 Task: In the  document planning.rtf Insert the command  'Editing'Email the file to   'softage.4@softage.net', with message attached Important: I've emailed you crucial details. Please make sure to go through it thoroughly. and file type: Open Document
Action: Mouse moved to (270, 341)
Screenshot: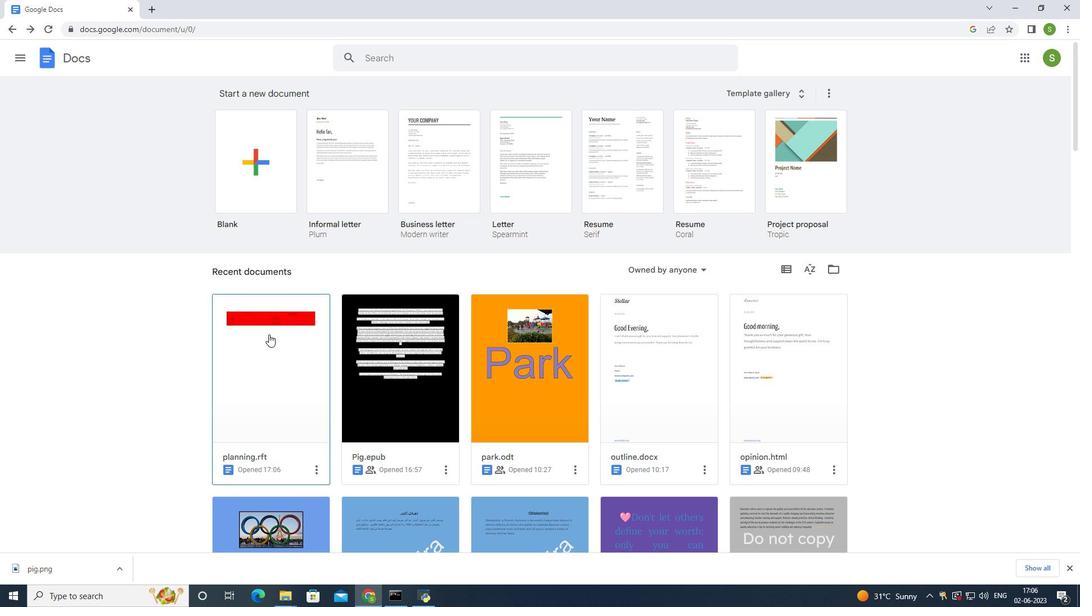 
Action: Mouse pressed left at (270, 341)
Screenshot: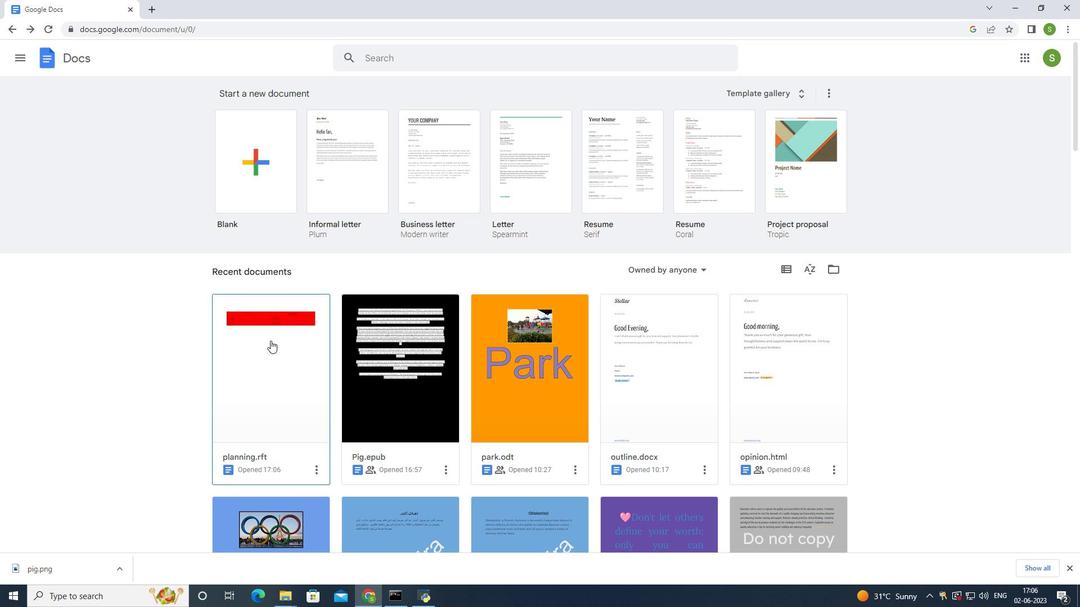 
Action: Mouse moved to (1015, 59)
Screenshot: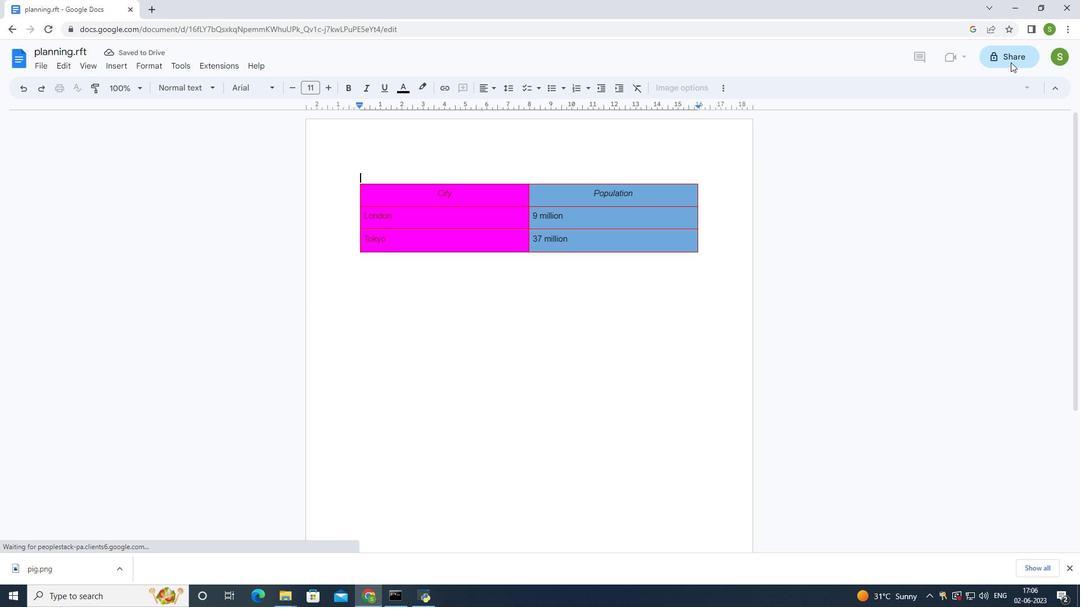 
Action: Mouse pressed left at (1015, 59)
Screenshot: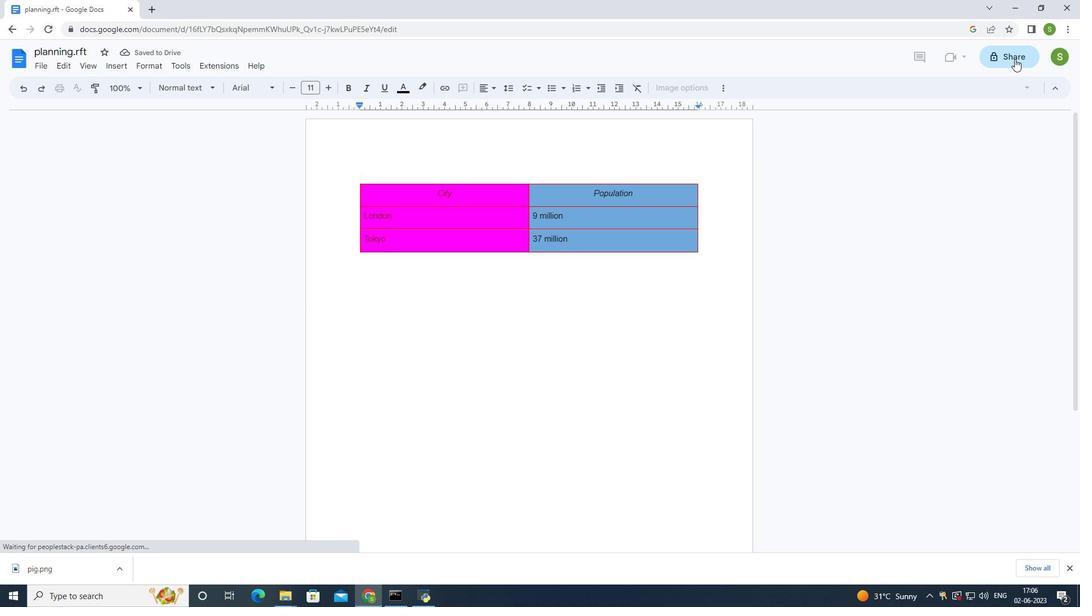 
Action: Mouse moved to (670, 252)
Screenshot: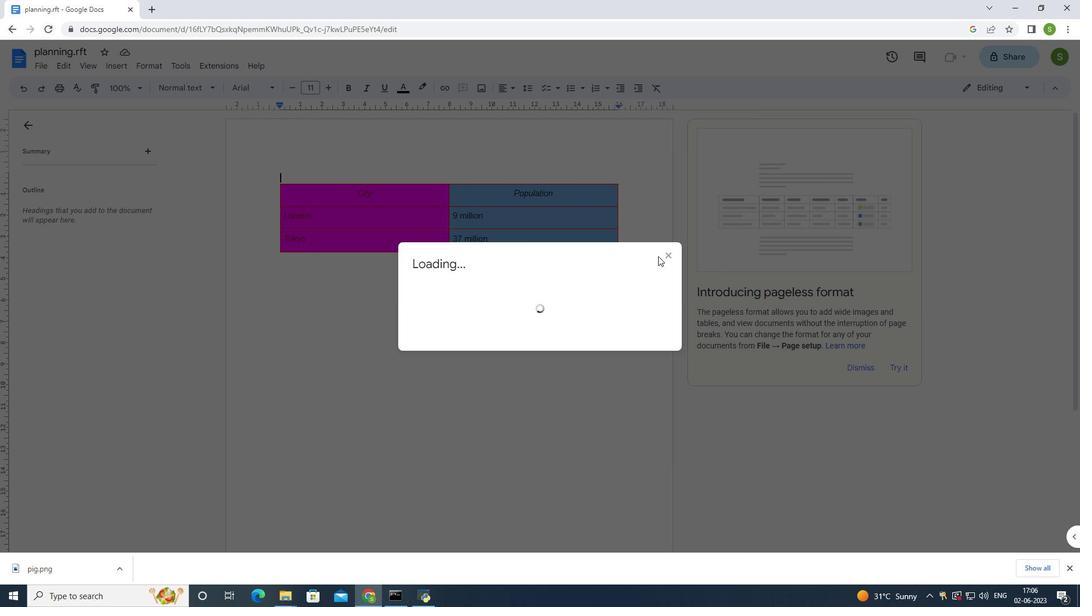 
Action: Mouse pressed left at (670, 252)
Screenshot: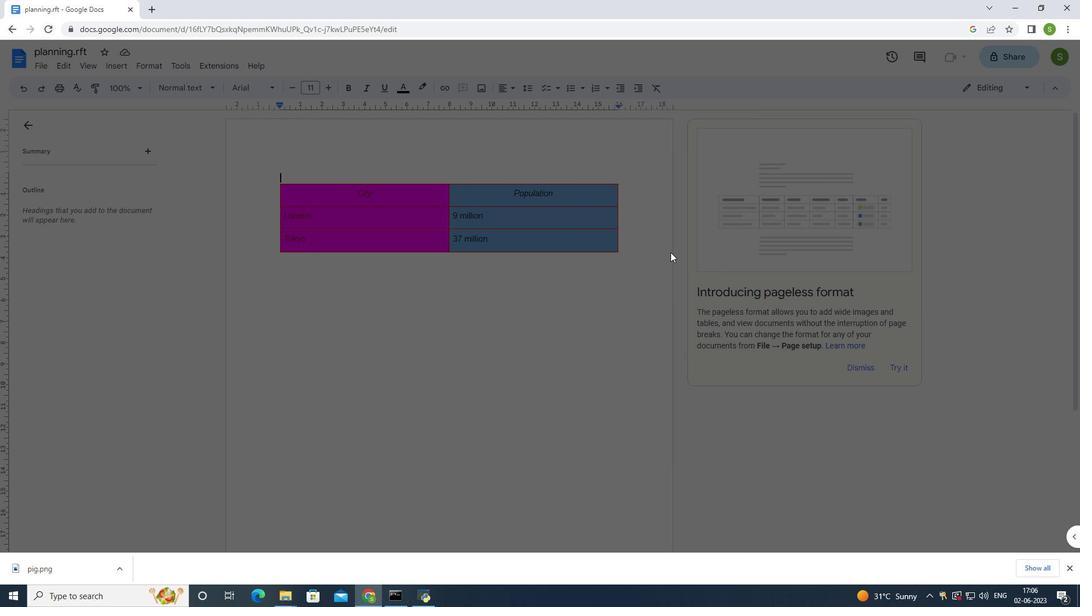 
Action: Mouse moved to (319, 330)
Screenshot: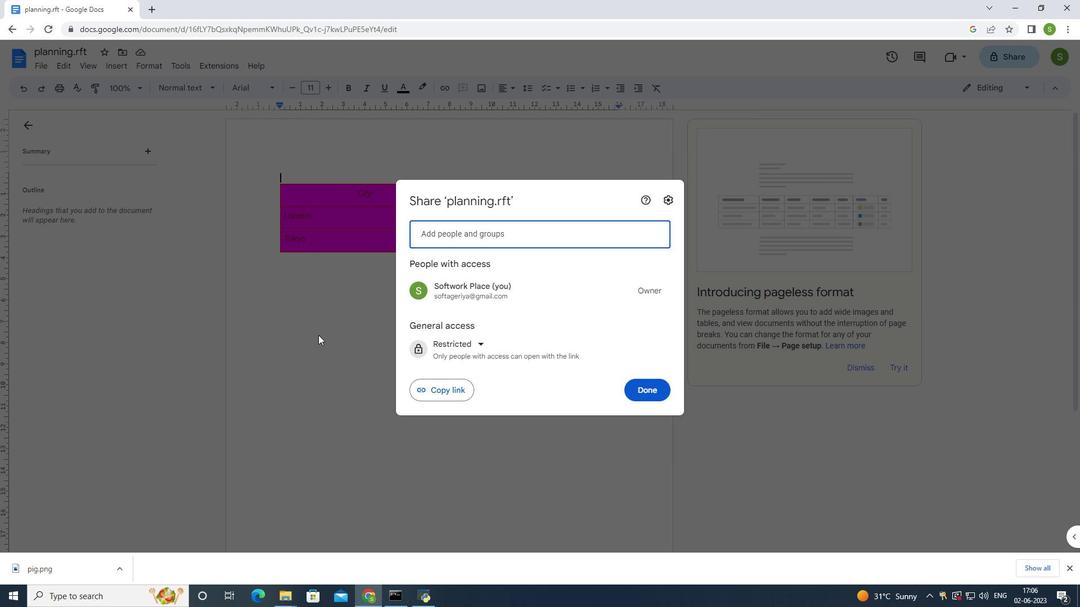 
Action: Mouse pressed left at (319, 330)
Screenshot: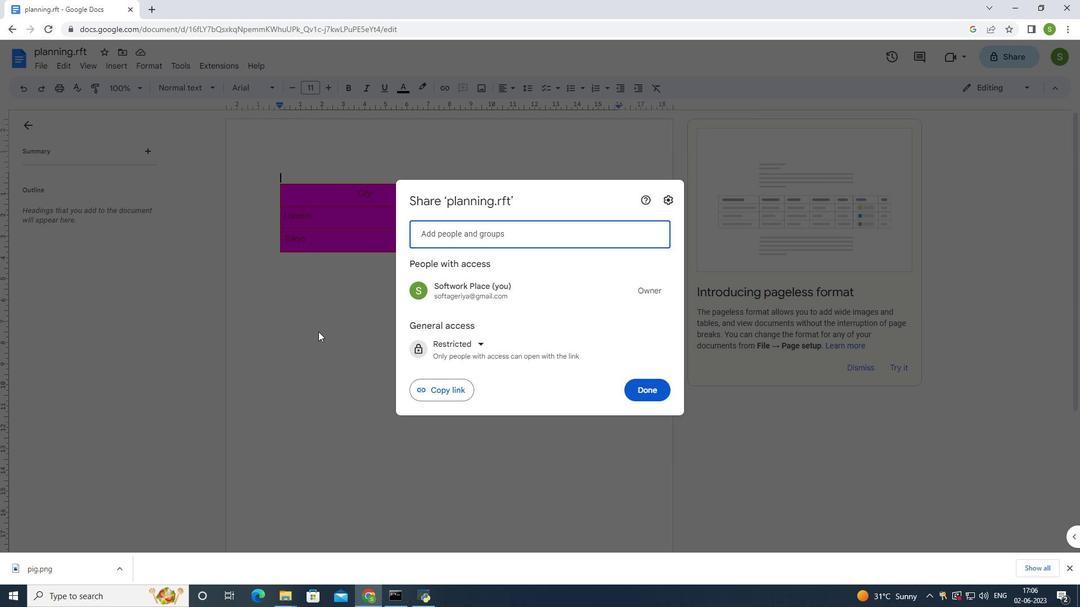 
Action: Mouse moved to (1027, 90)
Screenshot: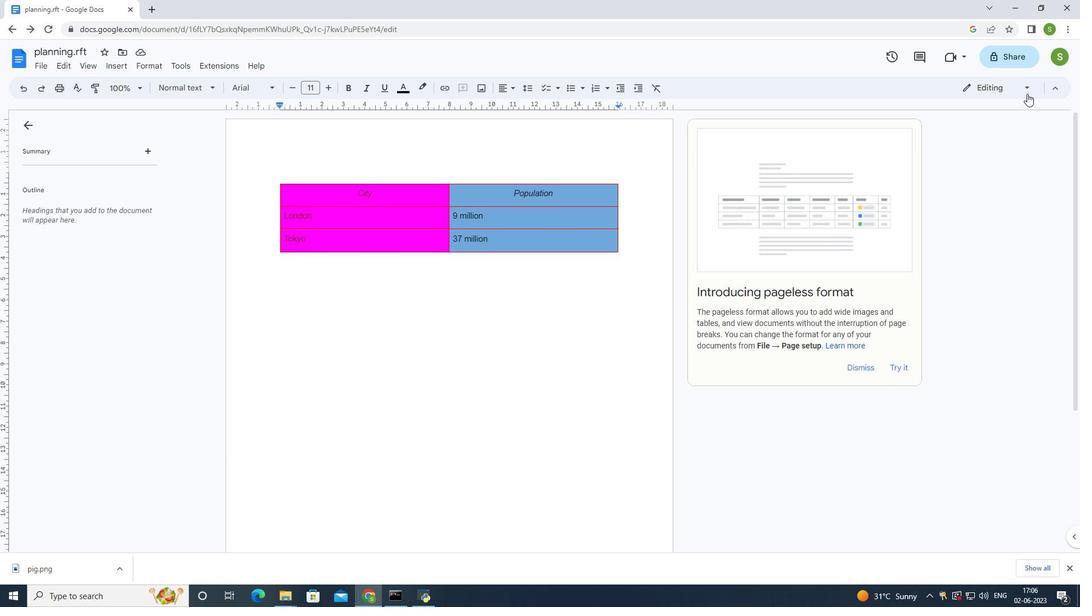 
Action: Mouse pressed left at (1027, 90)
Screenshot: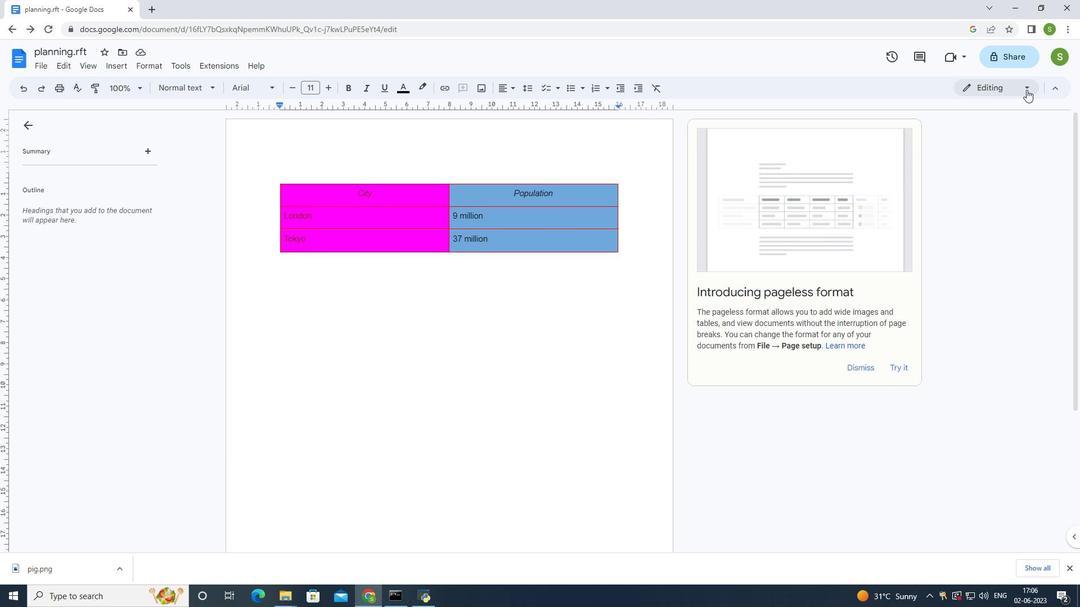
Action: Mouse moved to (1011, 104)
Screenshot: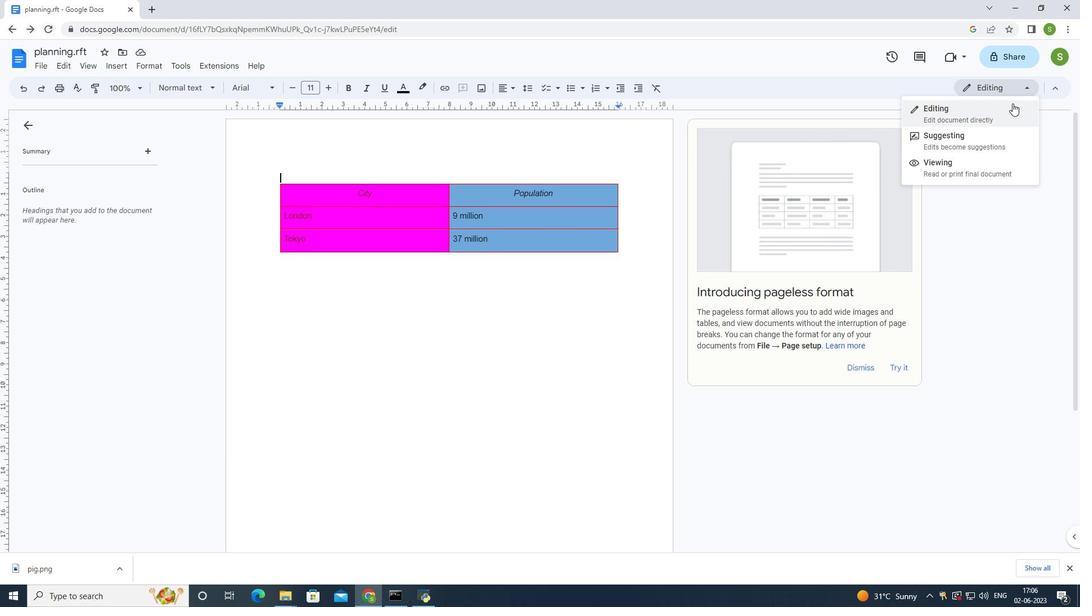
Action: Mouse pressed left at (1011, 104)
Screenshot: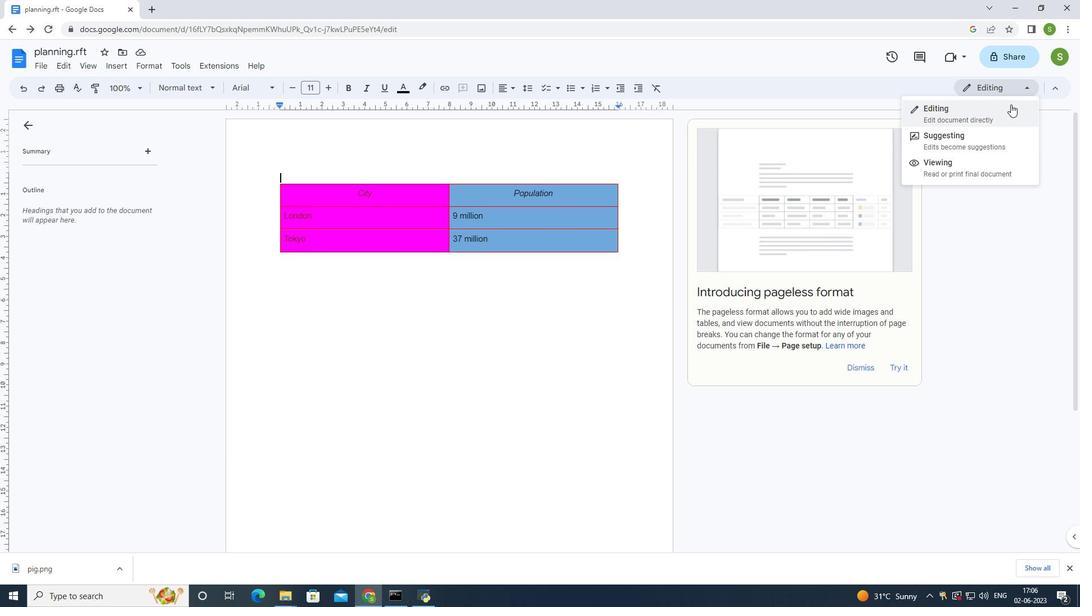 
Action: Mouse moved to (46, 70)
Screenshot: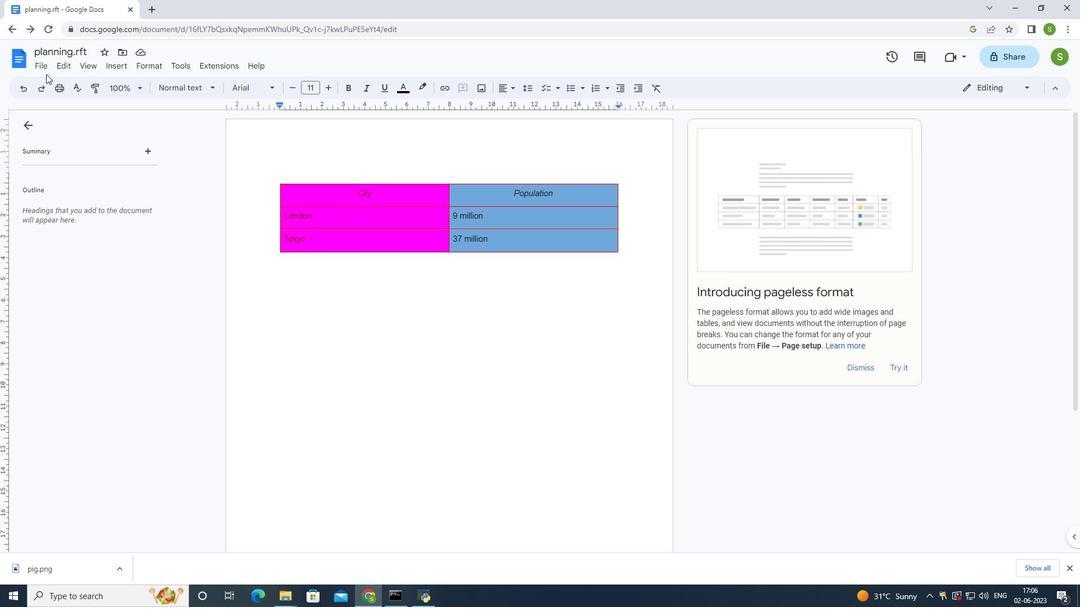 
Action: Mouse pressed left at (46, 70)
Screenshot: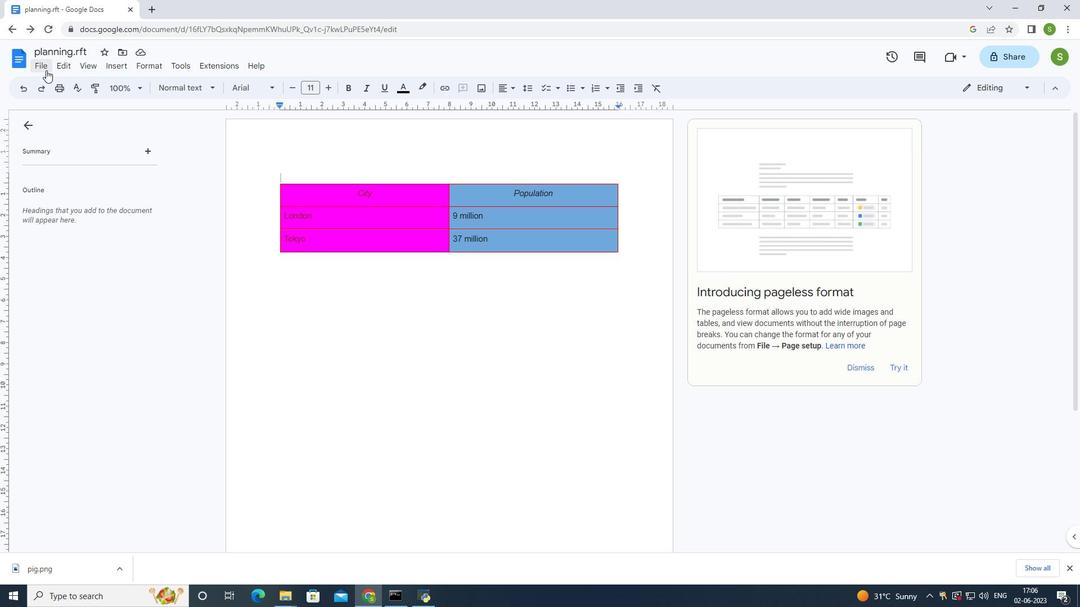 
Action: Mouse moved to (45, 162)
Screenshot: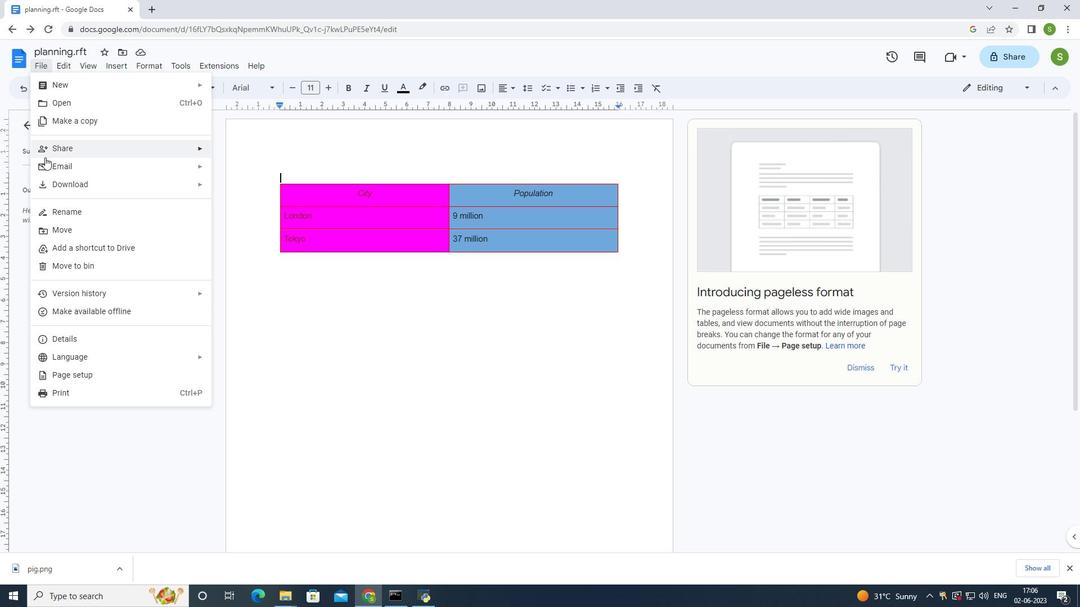 
Action: Mouse pressed left at (45, 162)
Screenshot: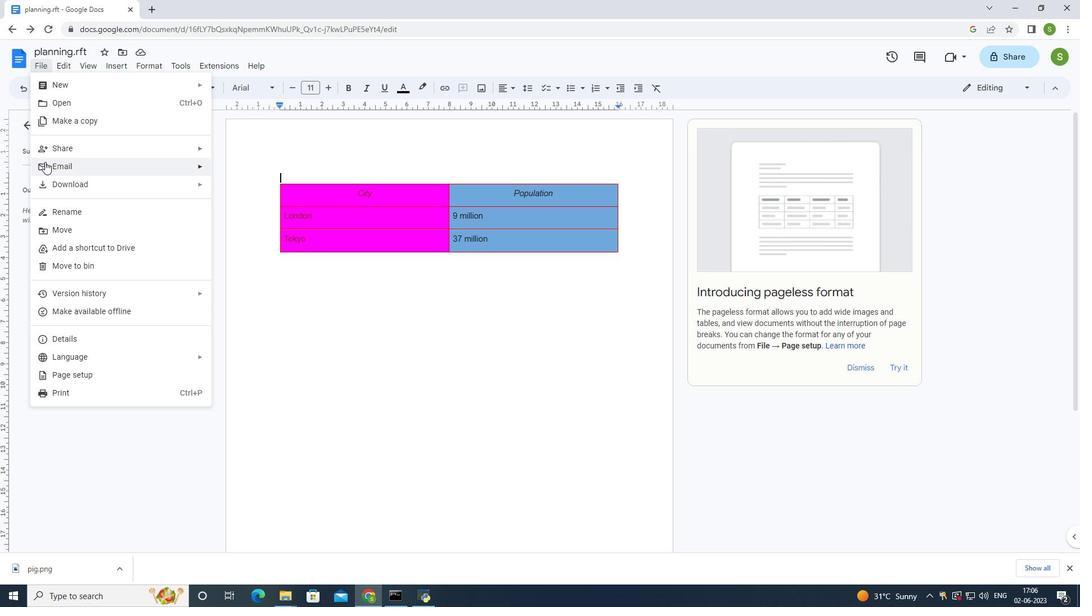
Action: Mouse moved to (228, 167)
Screenshot: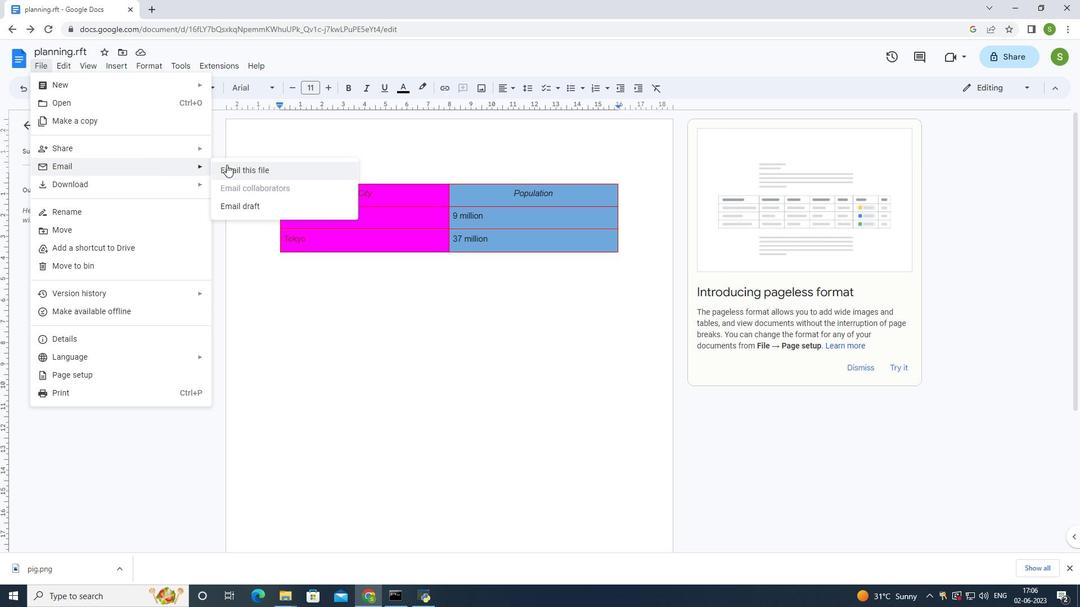 
Action: Mouse pressed left at (228, 167)
Screenshot: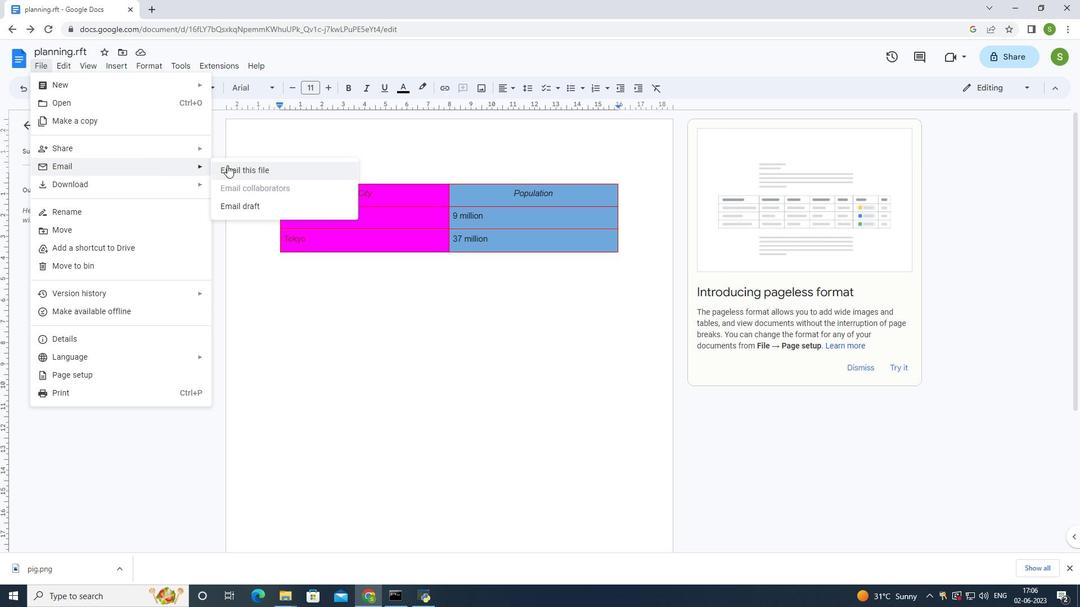 
Action: Mouse moved to (409, 87)
Screenshot: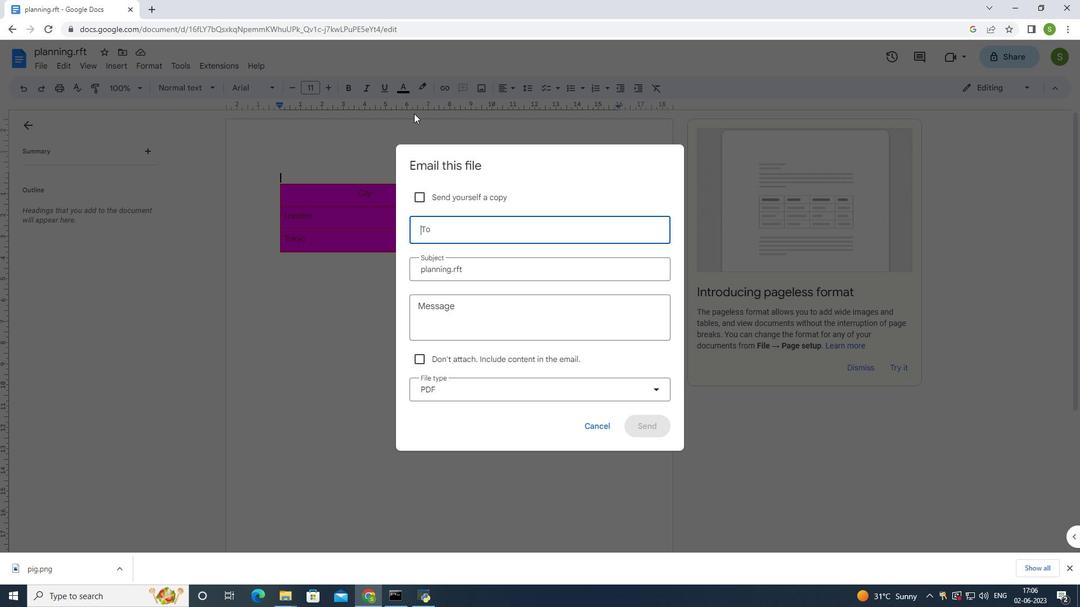 
Action: Key pressed softage.4<Key.shift>@softage.net
Screenshot: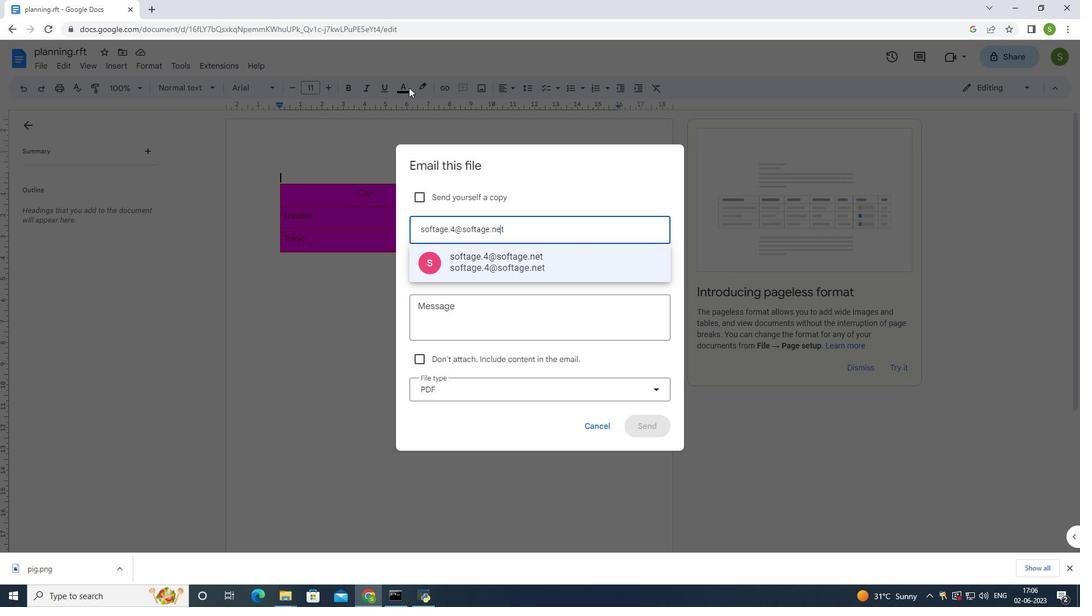 
Action: Mouse moved to (531, 253)
Screenshot: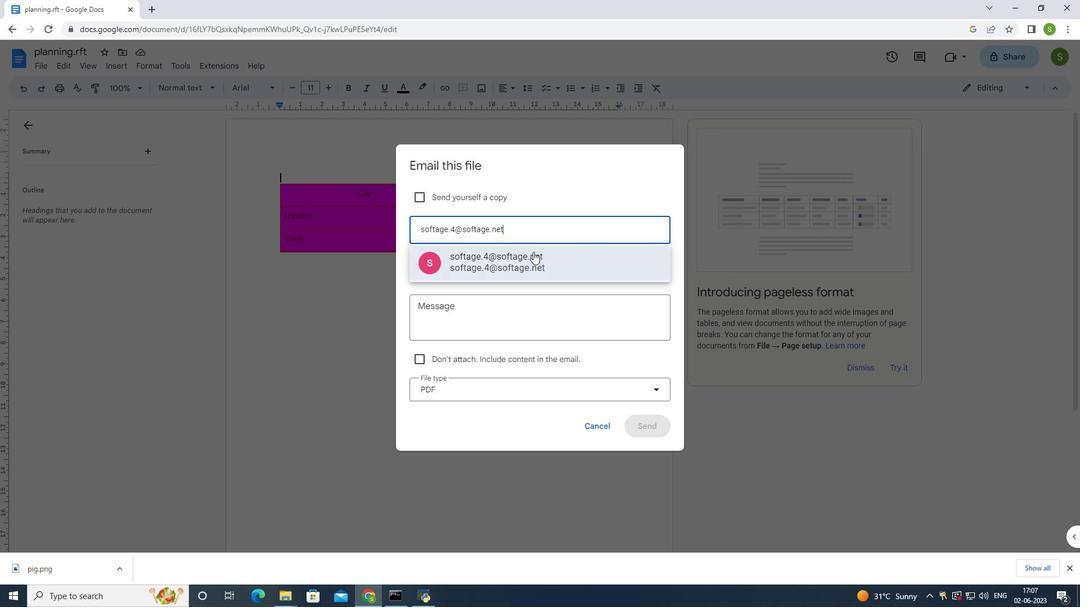 
Action: Mouse pressed left at (531, 253)
Screenshot: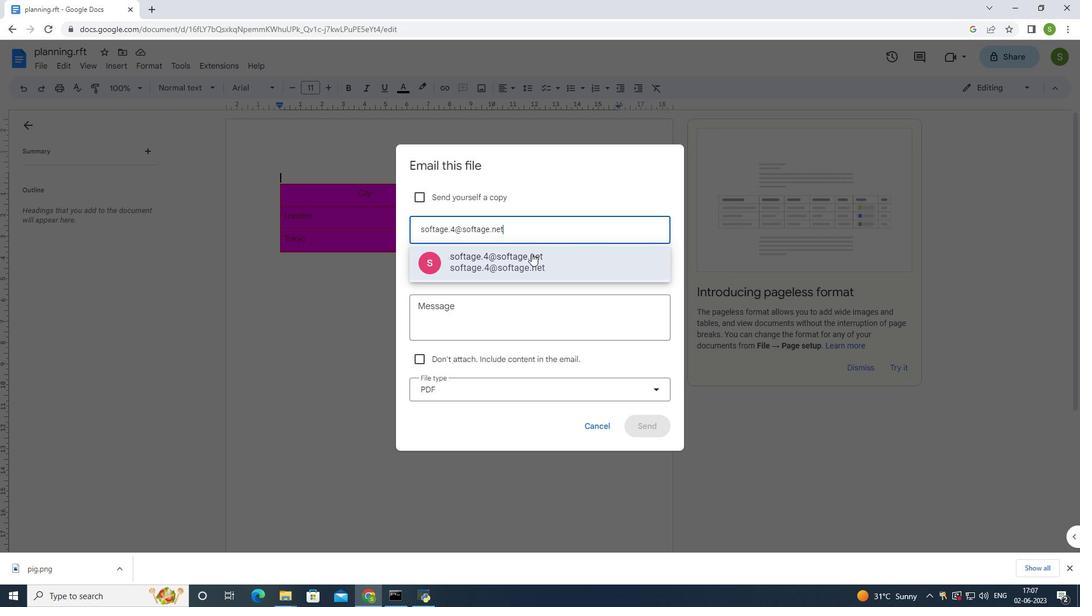 
Action: Mouse moved to (508, 317)
Screenshot: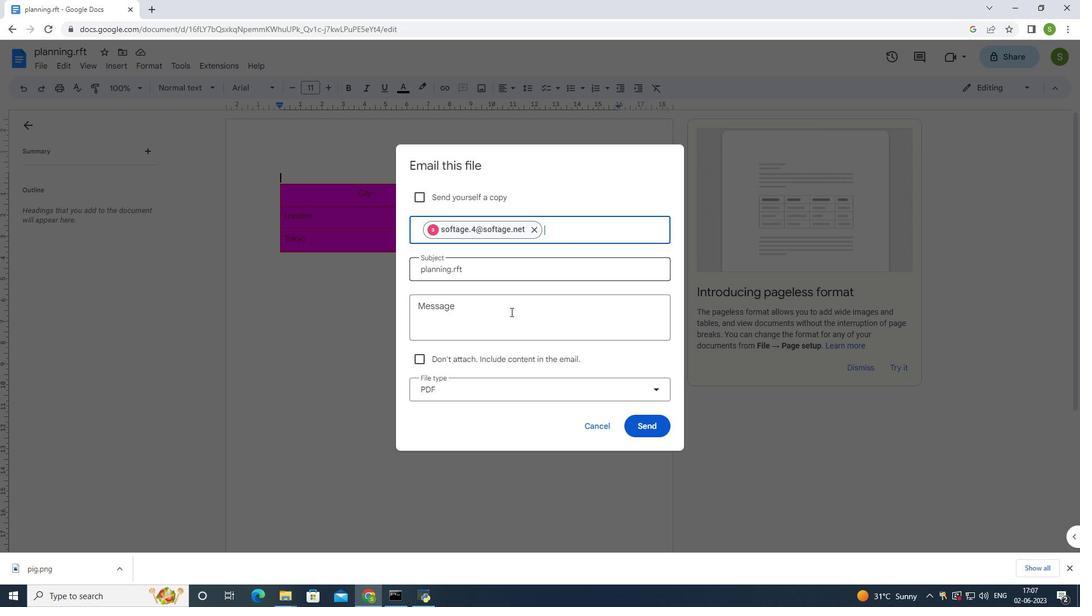 
Action: Mouse pressed left at (508, 317)
Screenshot: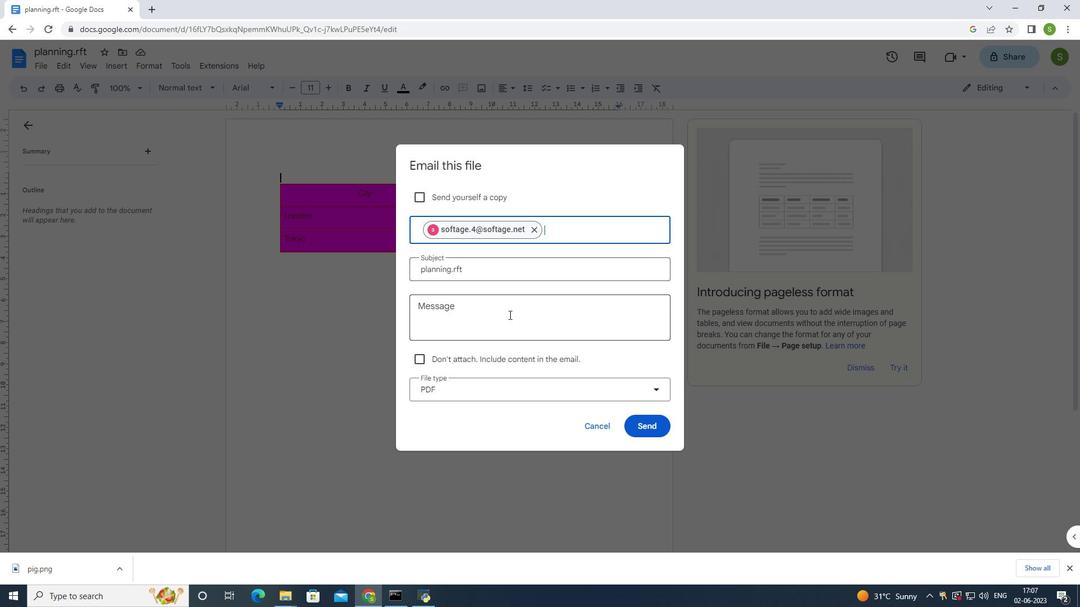 
Action: Mouse moved to (731, 213)
Screenshot: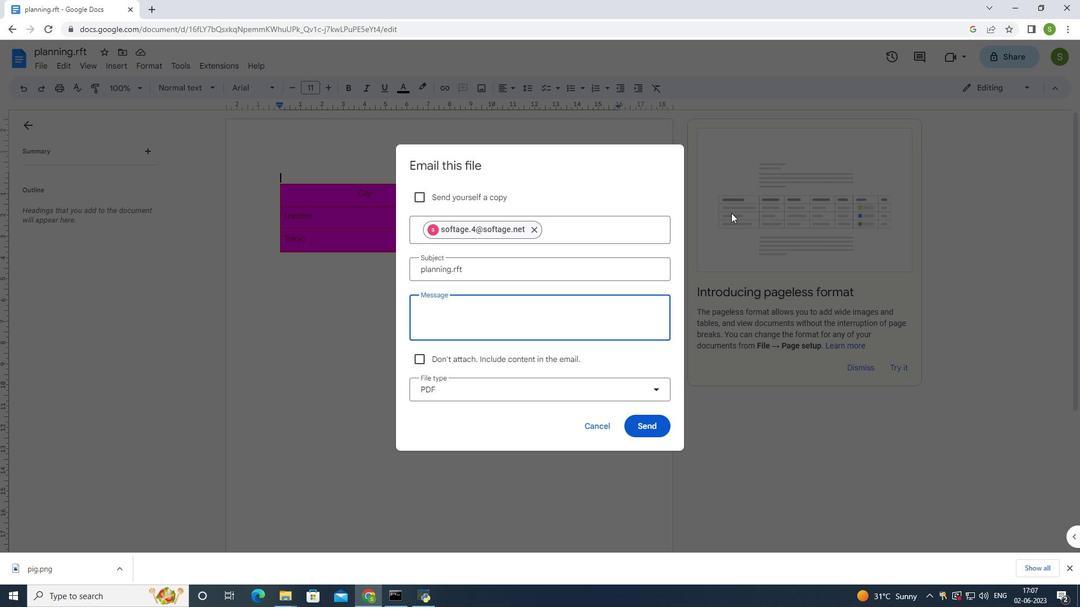 
Action: Key pressed <Key.shift>I've<Key.space>emailed<Key.space>you<Key.space>crucial<Key.space>details.<Key.space><Key.shift>Please<Key.space>make<Key.space>sure<Key.space>to<Key.space>go<Key.space>through<Key.space>it<Key.space>thoroughly.
Screenshot: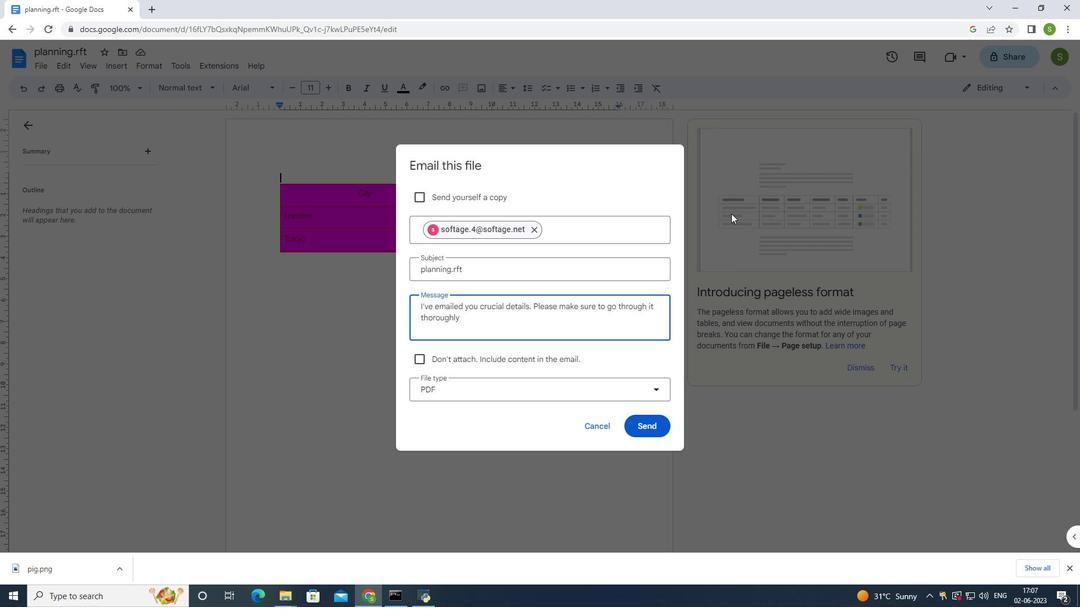 
Action: Mouse moved to (615, 391)
Screenshot: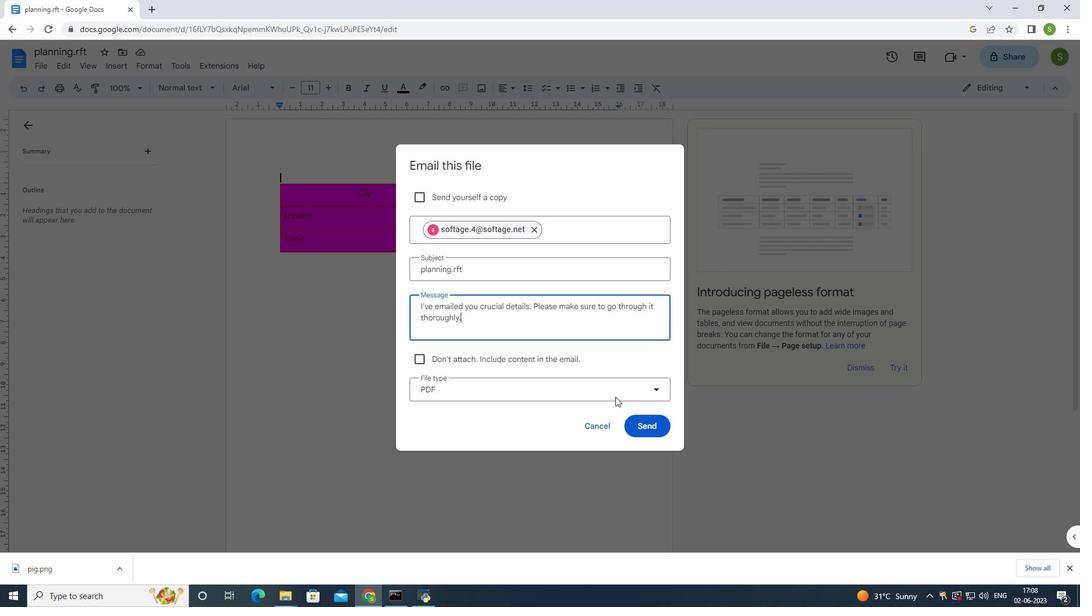 
Action: Mouse pressed left at (615, 391)
Screenshot: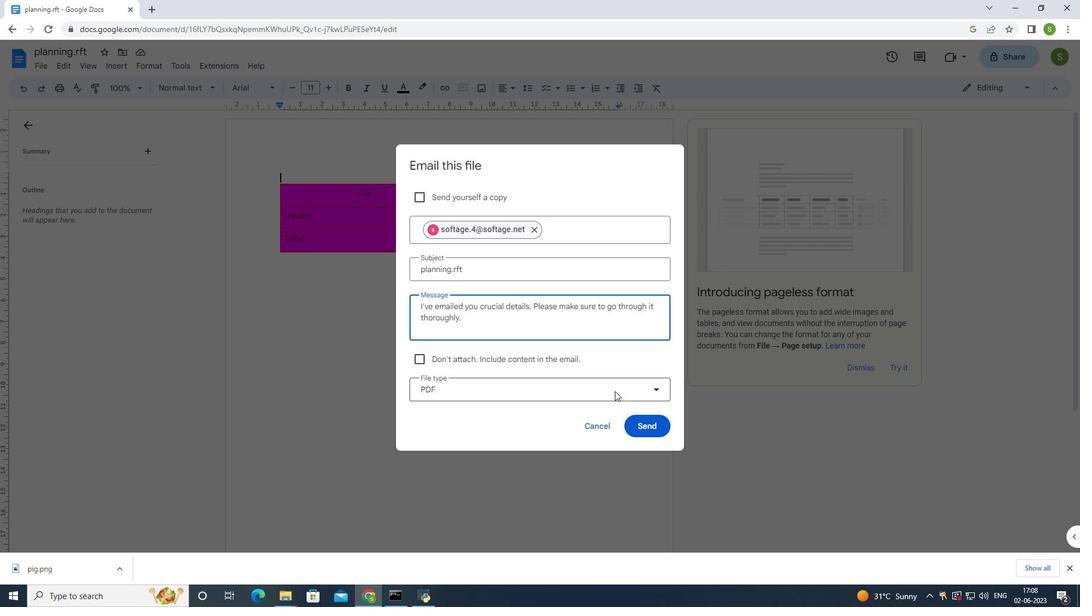 
Action: Mouse moved to (564, 454)
Screenshot: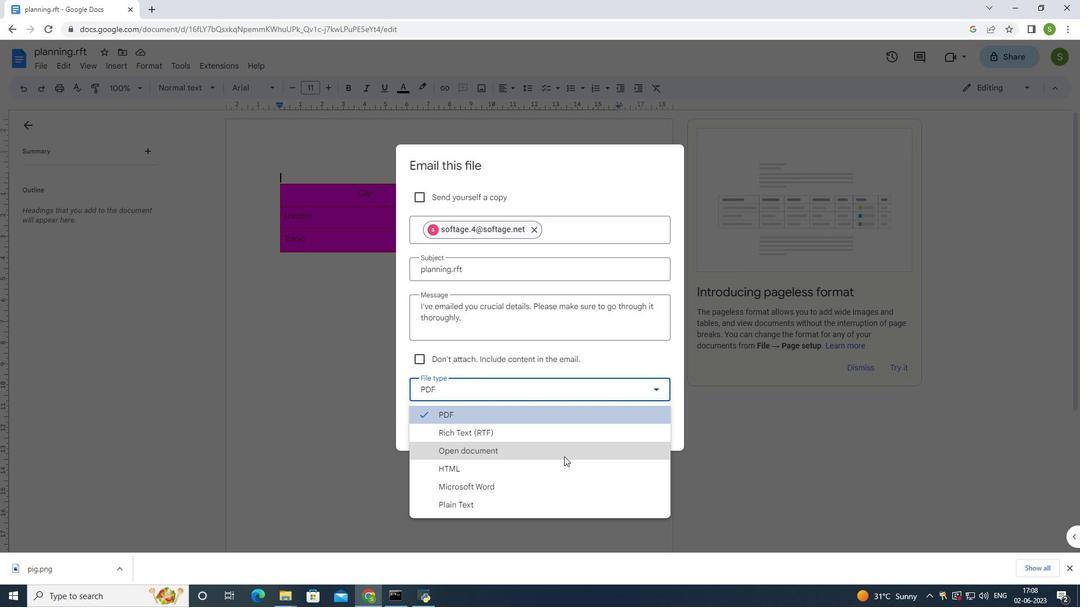 
Action: Mouse pressed left at (564, 454)
Screenshot: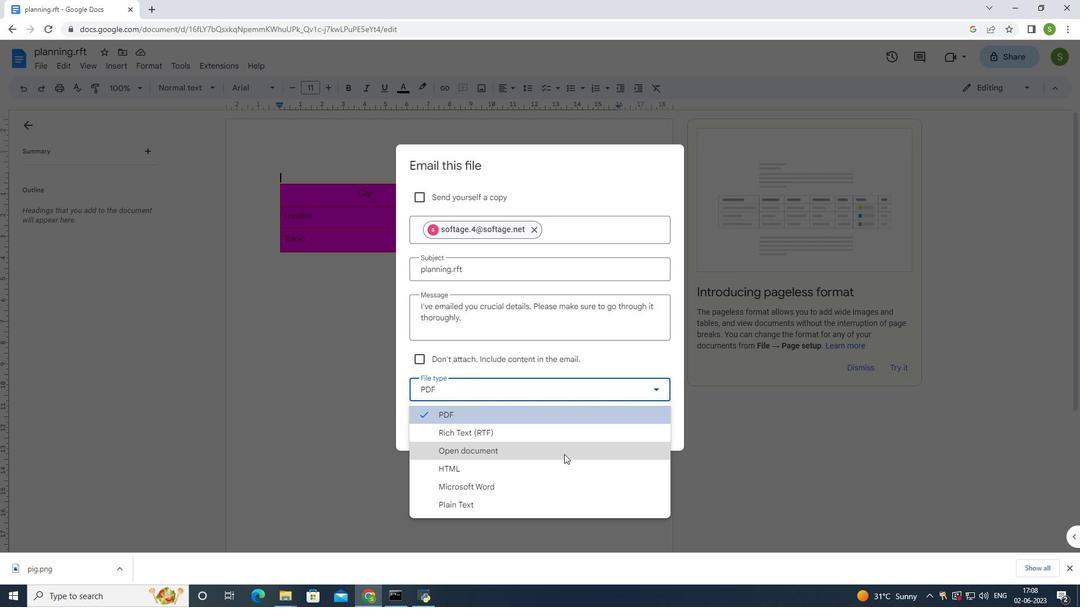 
Action: Mouse moved to (638, 427)
Screenshot: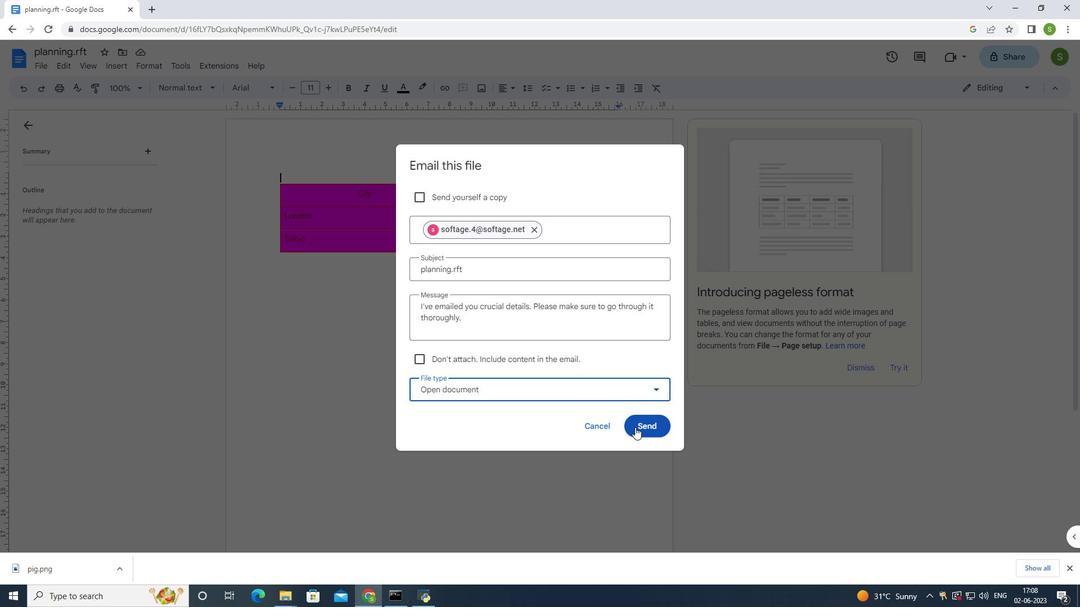
Action: Mouse pressed left at (638, 427)
Screenshot: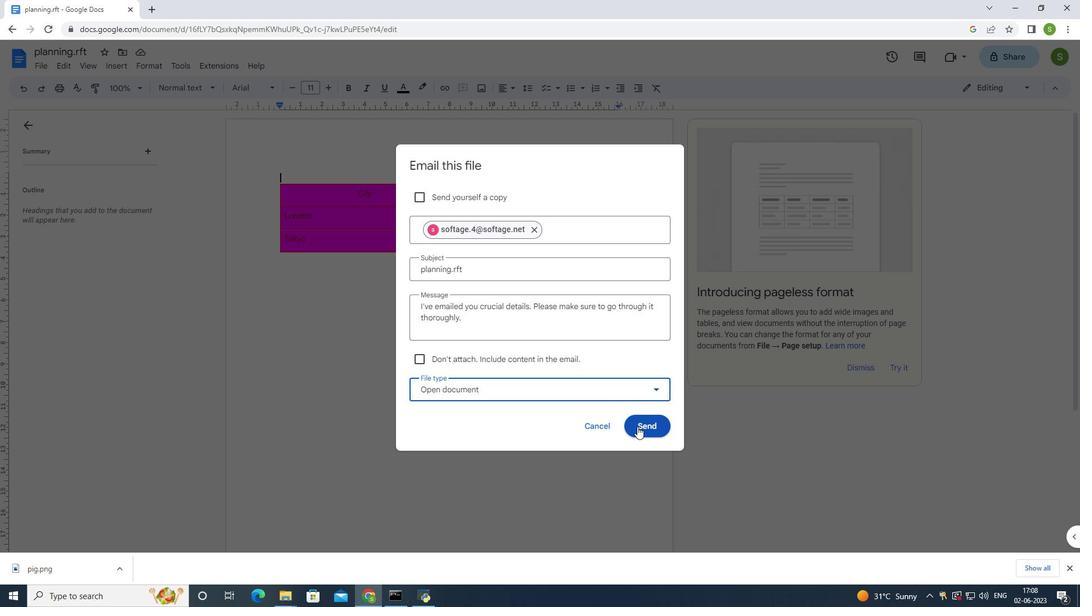 
Action: Mouse moved to (581, 381)
Screenshot: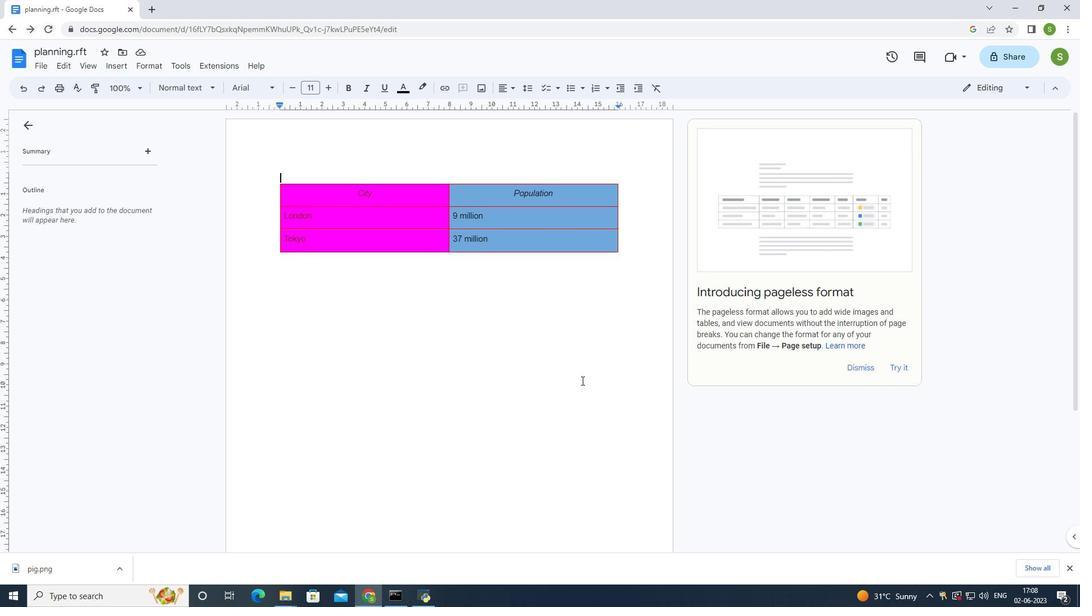 
